 Task: Discover hiking trails in the Smoky Mountains between Gatlinburg, Tennessee, and Townsend, Tennessee.
Action: Mouse moved to (281, 97)
Screenshot: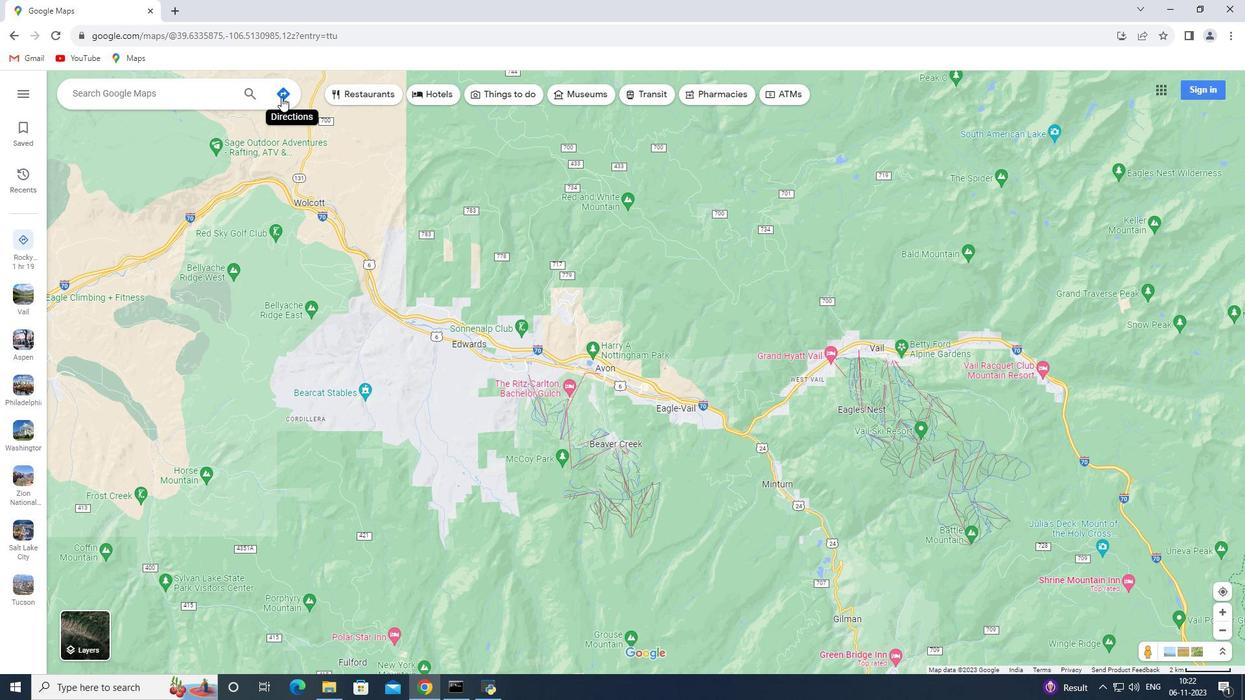 
Action: Mouse pressed left at (281, 97)
Screenshot: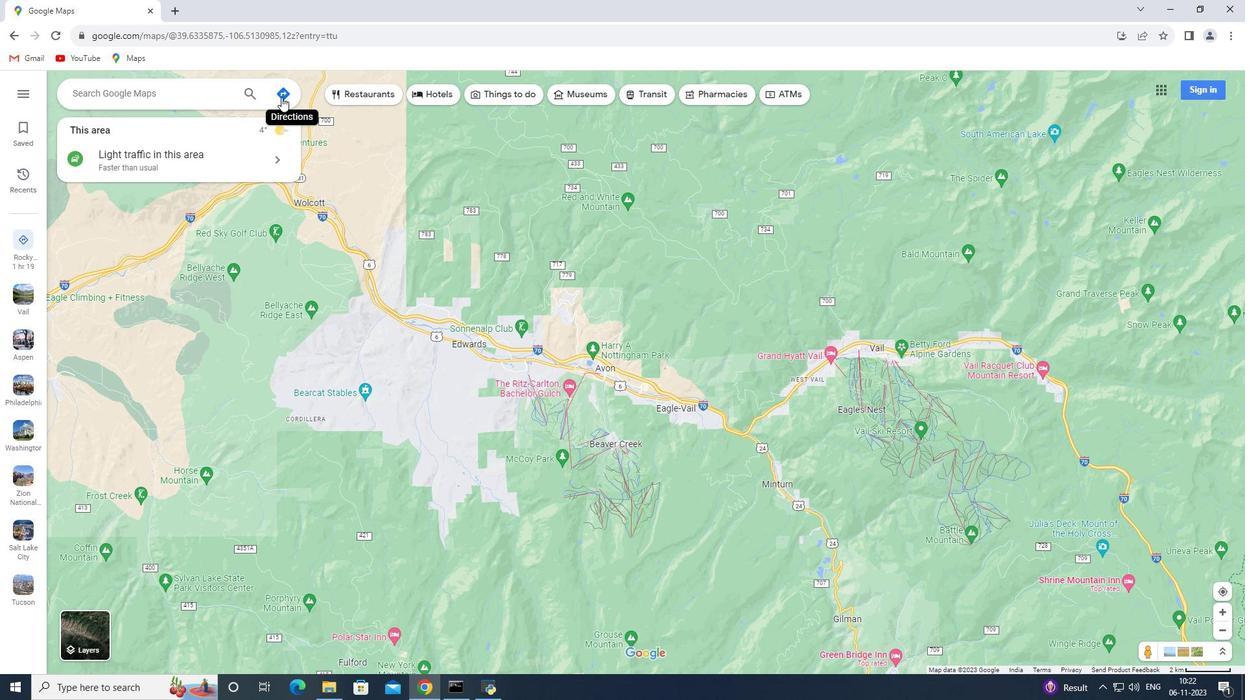 
Action: Mouse moved to (156, 123)
Screenshot: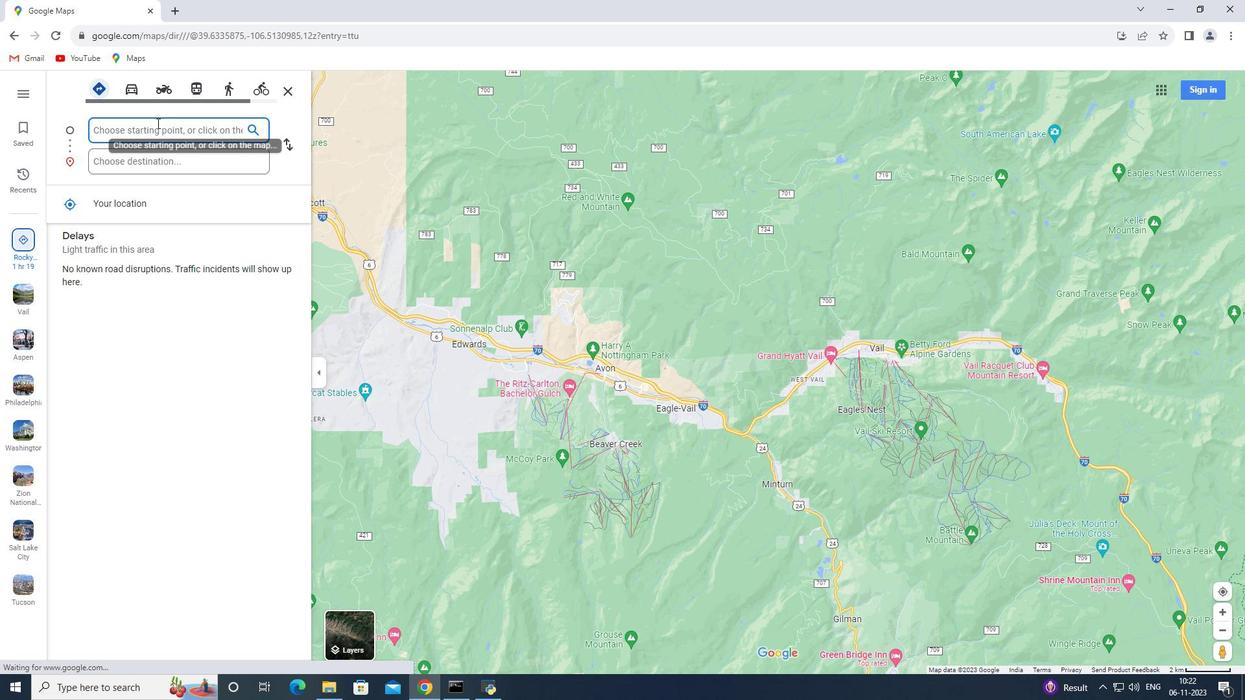 
Action: Key pressed <Key.shift>Gatlinburg,<Key.space><Key.shift>Tennessee
Screenshot: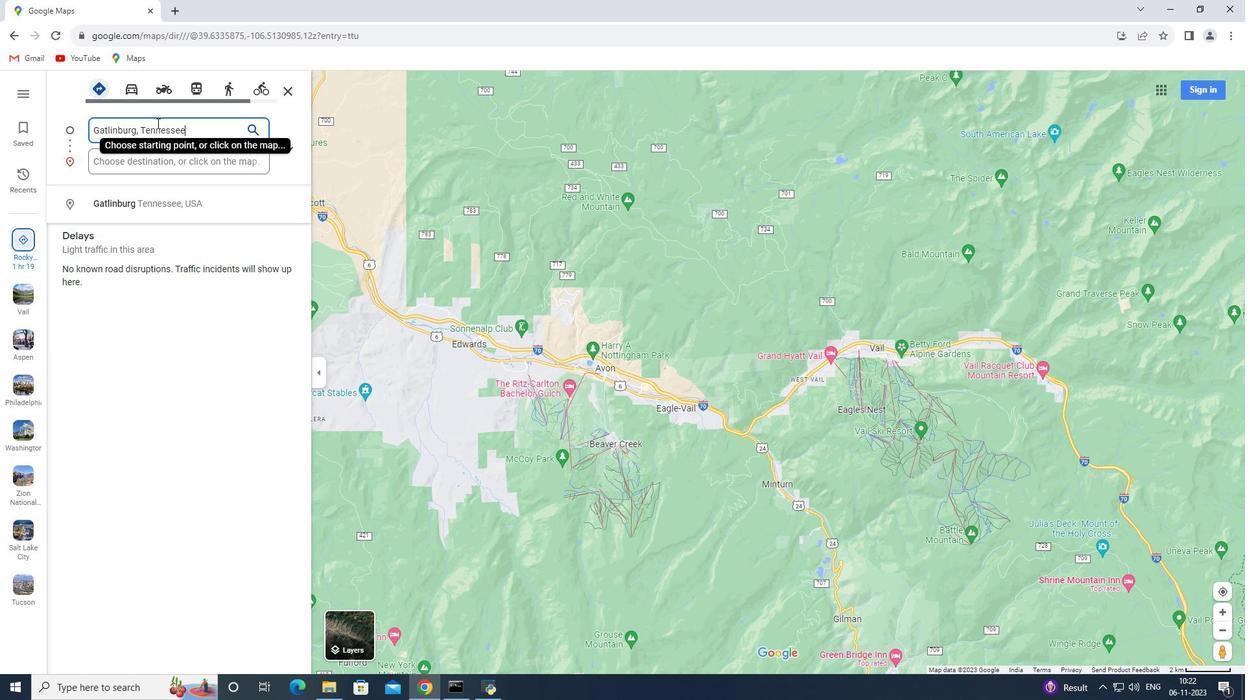 
Action: Mouse moved to (149, 159)
Screenshot: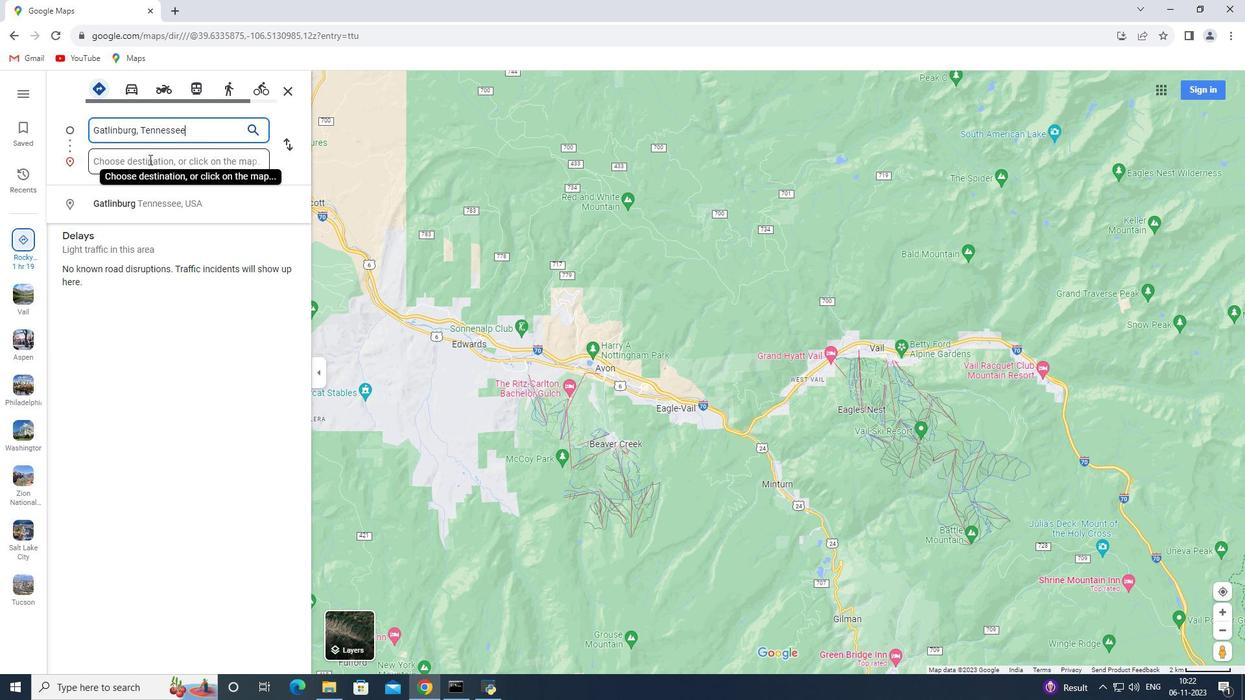 
Action: Mouse pressed left at (149, 159)
Screenshot: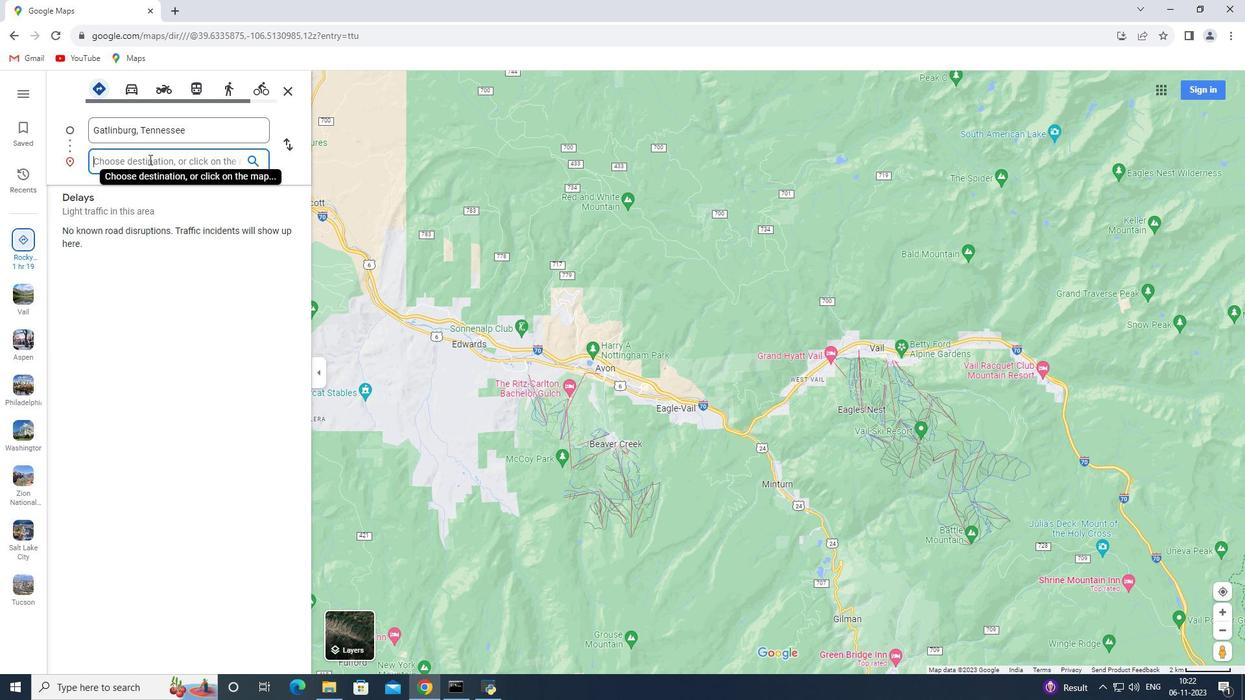
Action: Key pressed <Key.shift><Key.shift><Key.shift><Key.shift><Key.shift><Key.shift><Key.shift><Key.shift><Key.shift><Key.shift>Toe<Key.backspace>wnsend,<Key.space><Key.shift>Tennessee<Key.enter>
Screenshot: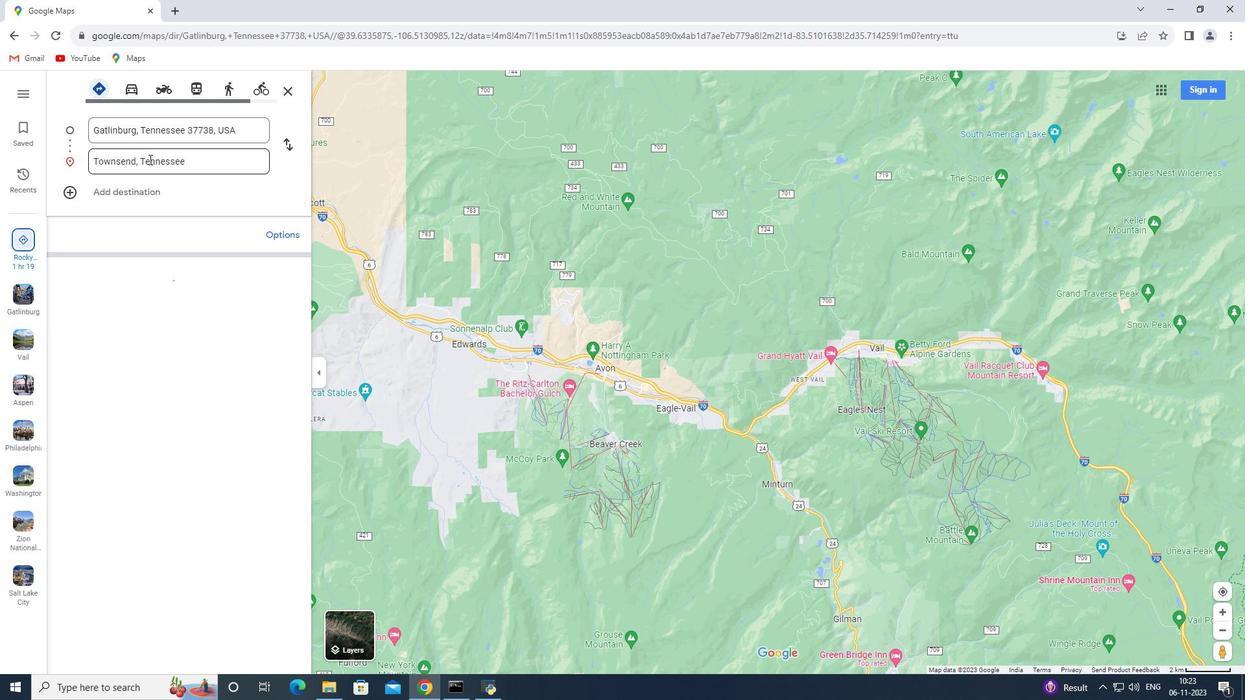 
Action: Mouse moved to (541, 95)
Screenshot: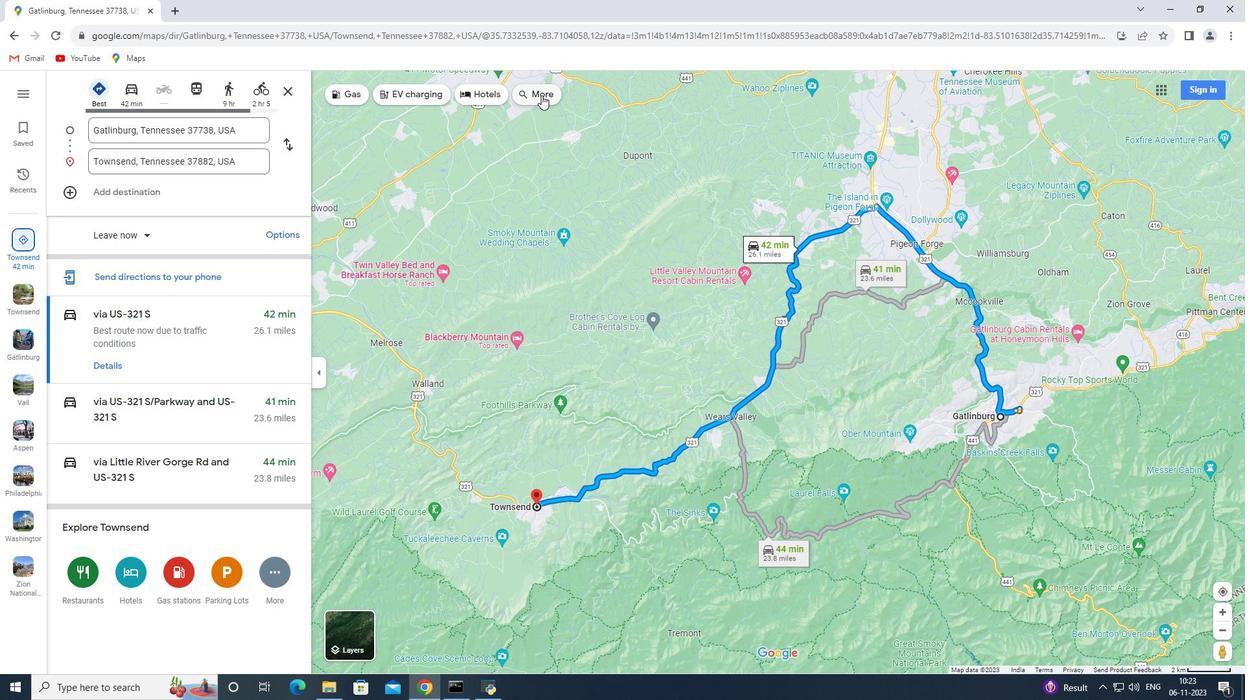 
Action: Mouse pressed left at (541, 95)
Screenshot: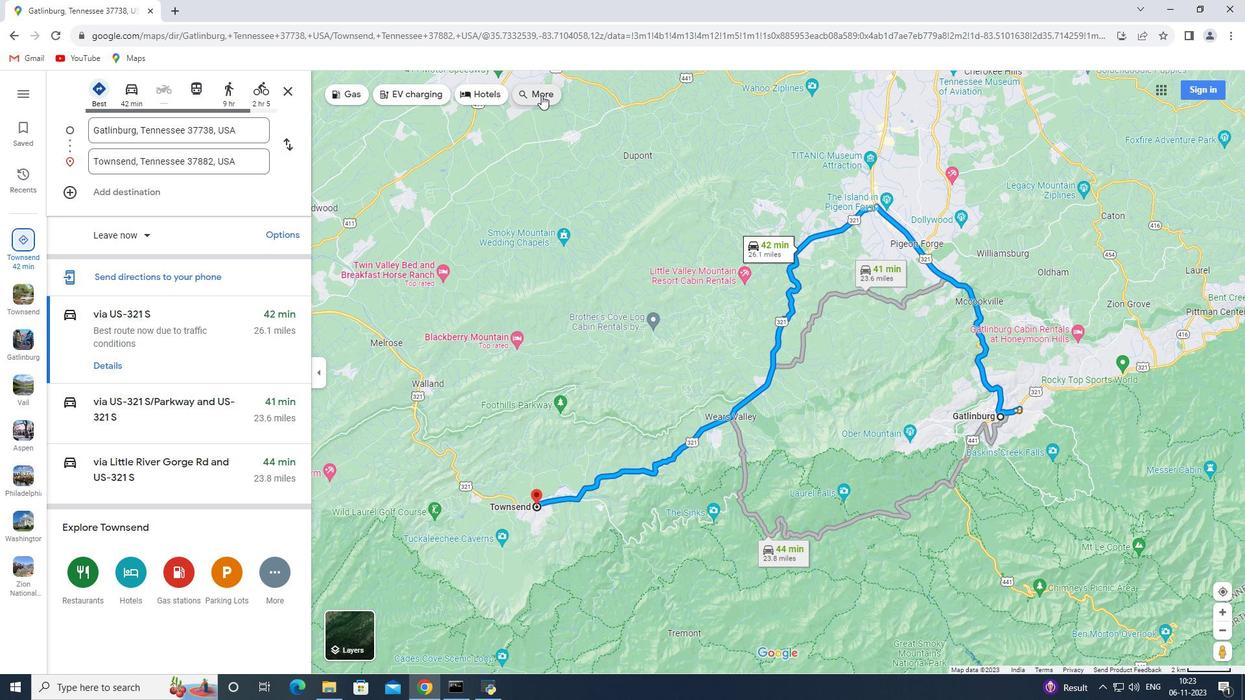 
Action: Mouse moved to (169, 96)
Screenshot: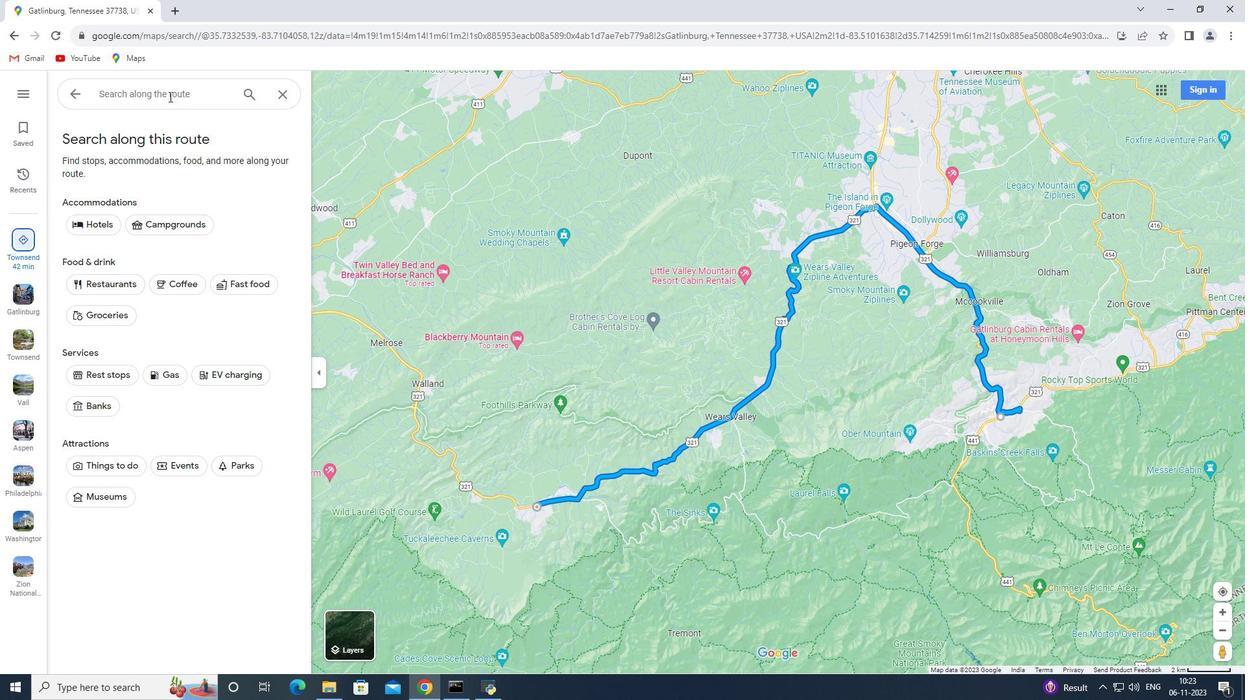 
Action: Mouse pressed left at (169, 96)
Screenshot: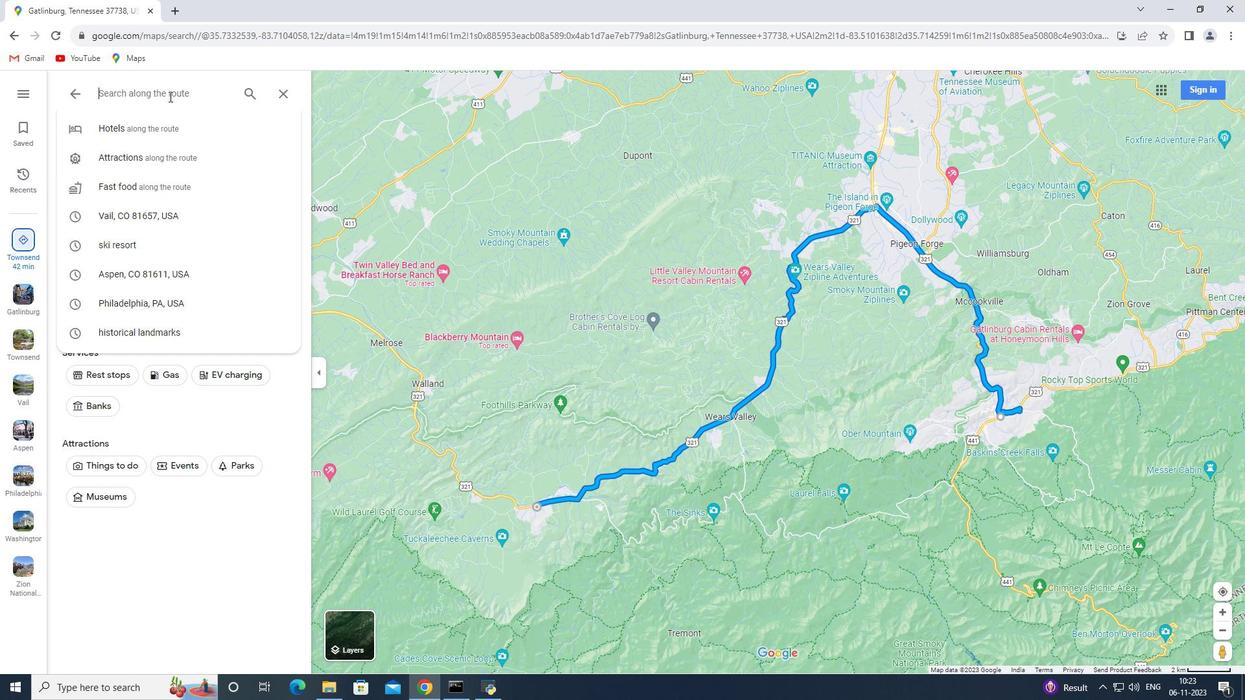 
Action: Key pressed hiking<Key.space>trails<Key.space>in<Key.space>the<Key.space><Key.shift>Smoky<Key.space><Key.shift>Mountains<Key.enter>
Screenshot: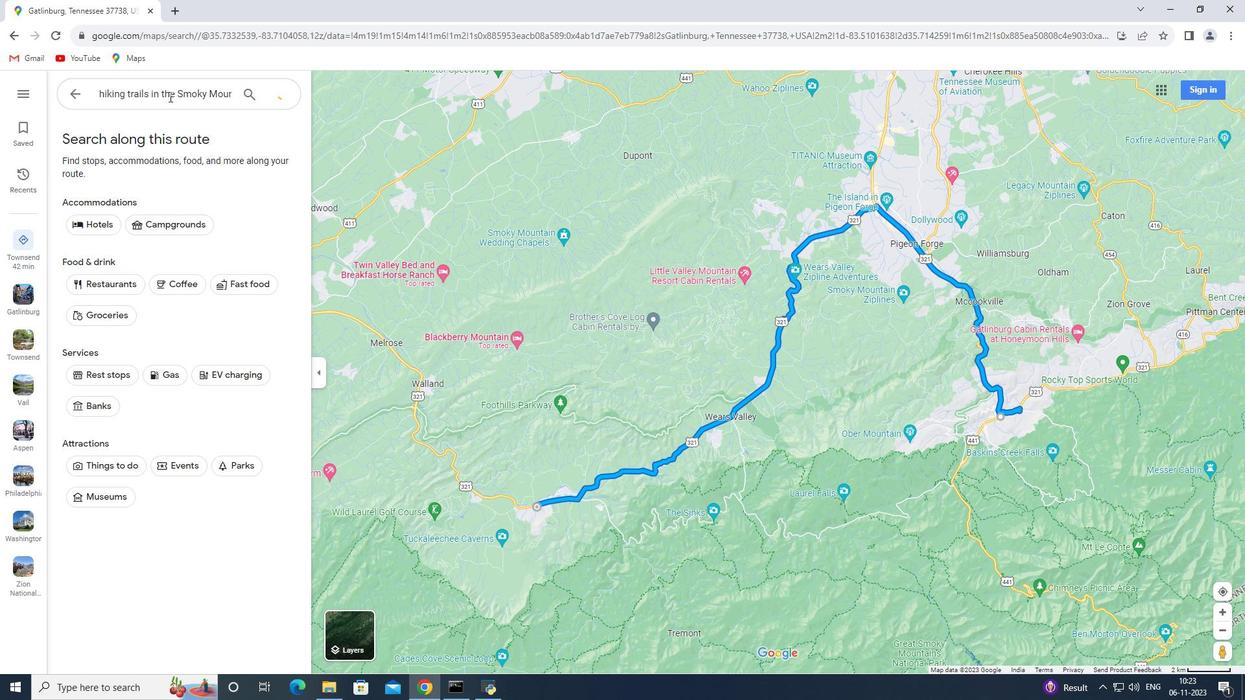 
